 Task: Create a task  Add support for offline mode in the app , assign it to team member softage.6@softage.net in the project TrueLine and update the status of the task to  On Track  , set the priority of the task to High.
Action: Mouse moved to (60, 476)
Screenshot: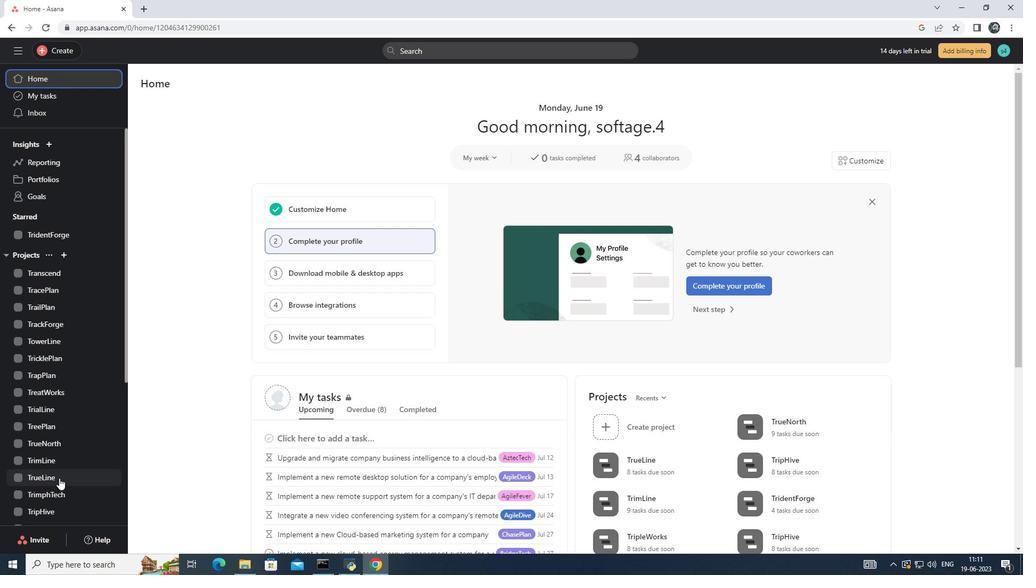 
Action: Mouse pressed left at (60, 476)
Screenshot: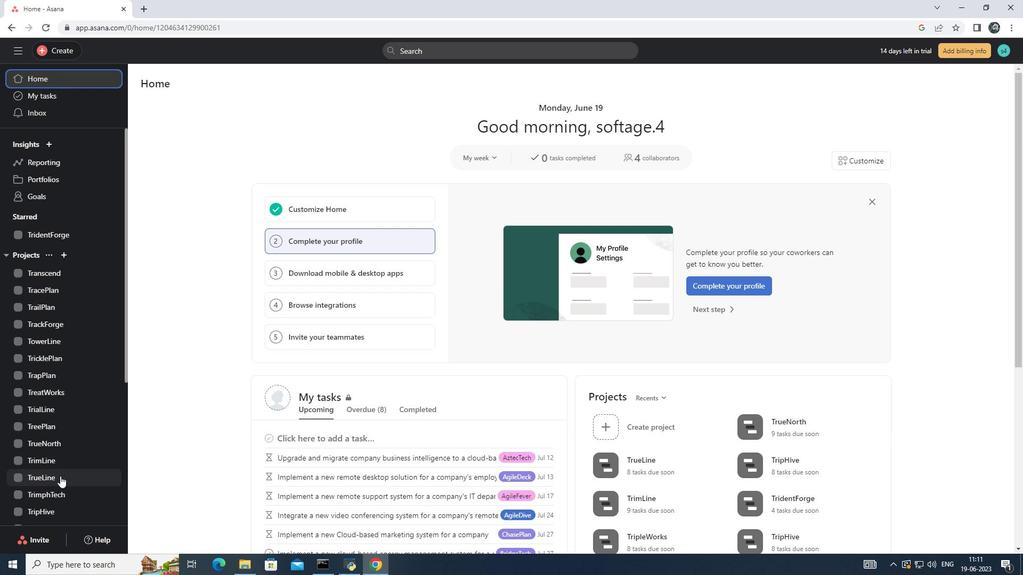 
Action: Mouse moved to (165, 133)
Screenshot: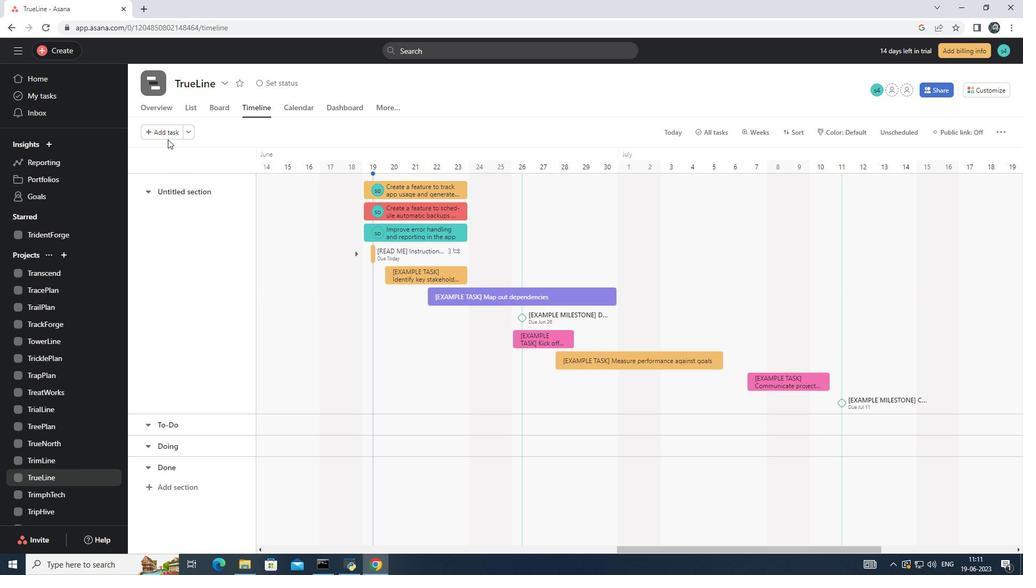 
Action: Mouse pressed left at (165, 133)
Screenshot: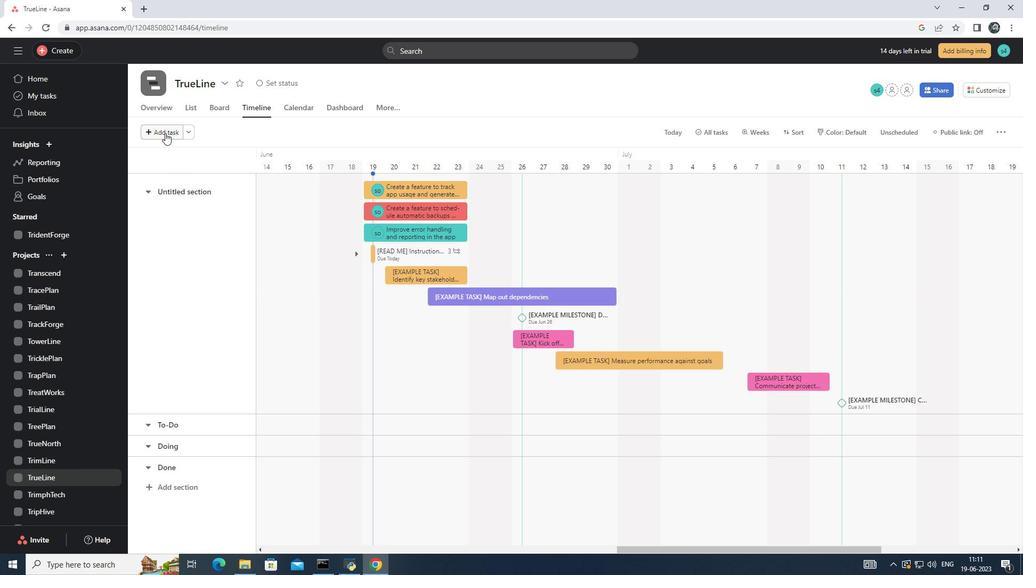 
Action: Mouse moved to (386, 190)
Screenshot: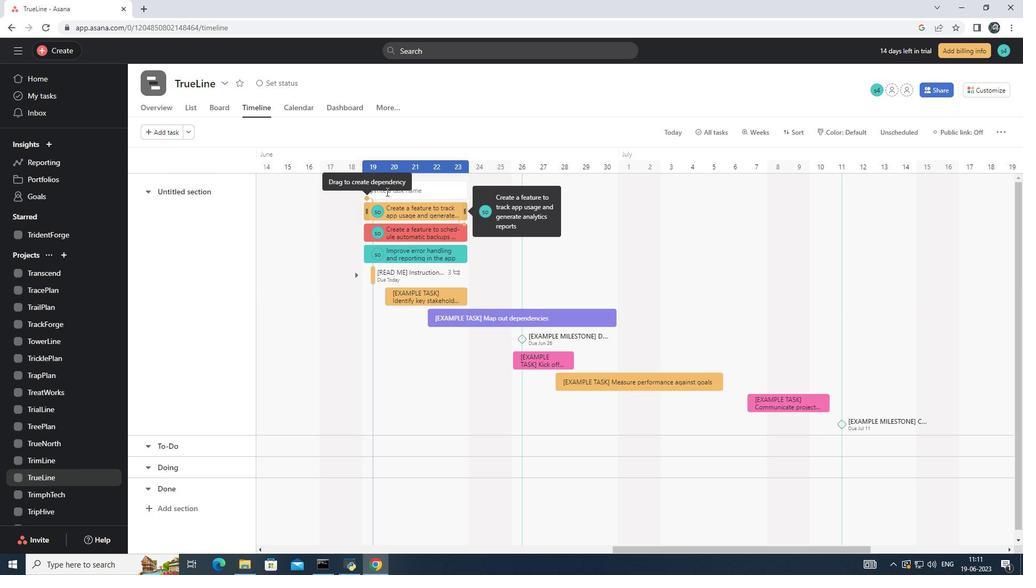 
Action: Mouse pressed left at (386, 190)
Screenshot: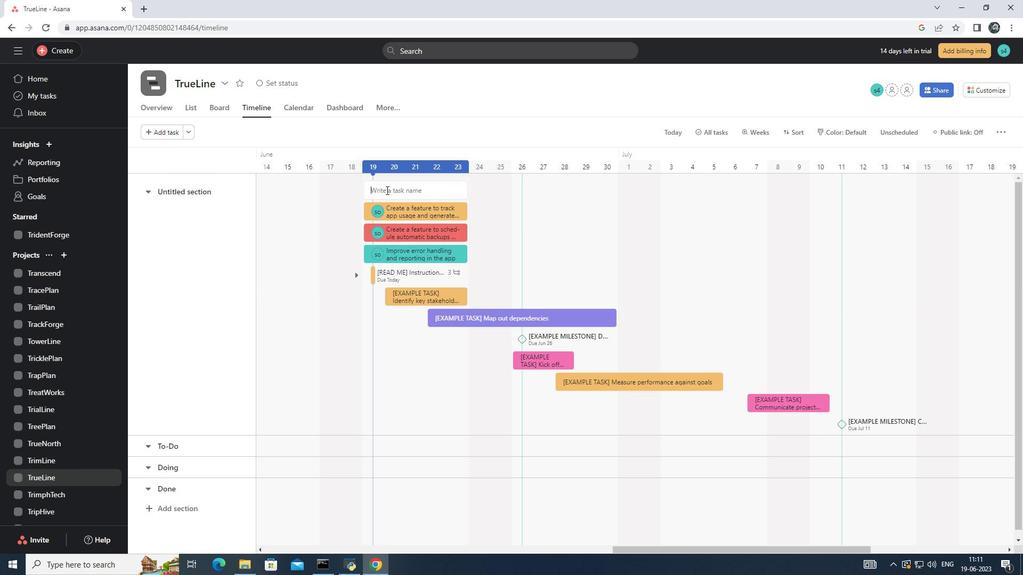 
Action: Key pressed <Key.shift><Key.shift><Key.shift><Key.shift><Key.shift><Key.shift><Key.shift><Key.shift><Key.shift>Add<Key.space>support<Key.space>for<Key.space>offline<Key.space>mode<Key.space>in<Key.space>the<Key.space>app<Key.enter>
Screenshot: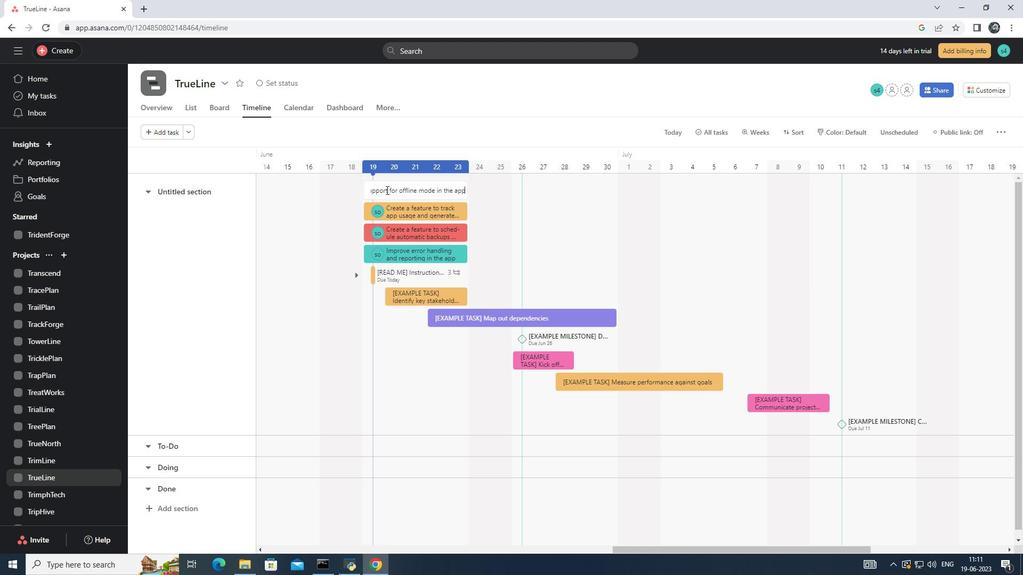 
Action: Mouse moved to (412, 190)
Screenshot: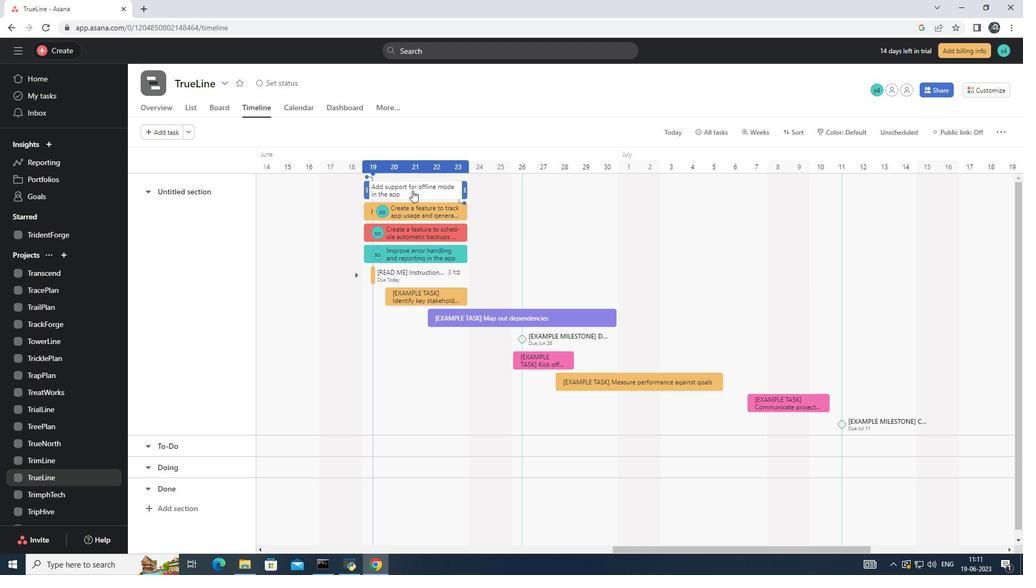 
Action: Mouse pressed left at (412, 190)
Screenshot: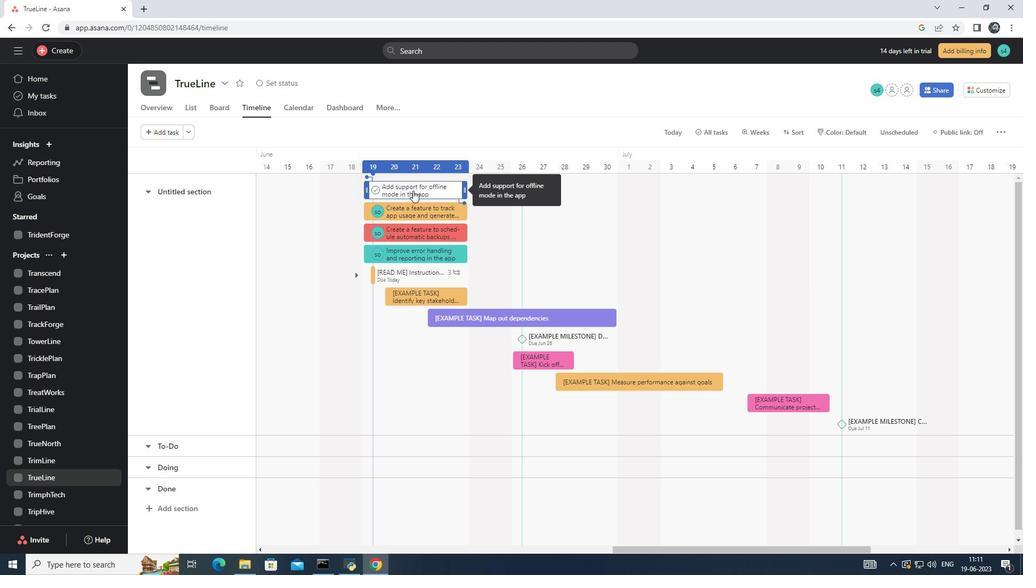
Action: Mouse moved to (747, 196)
Screenshot: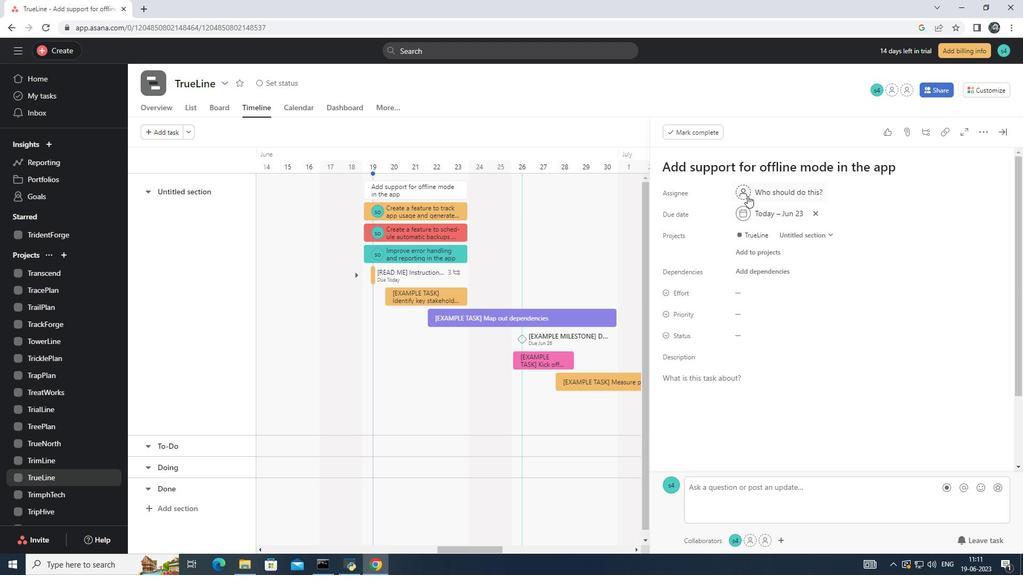 
Action: Mouse pressed left at (747, 196)
Screenshot: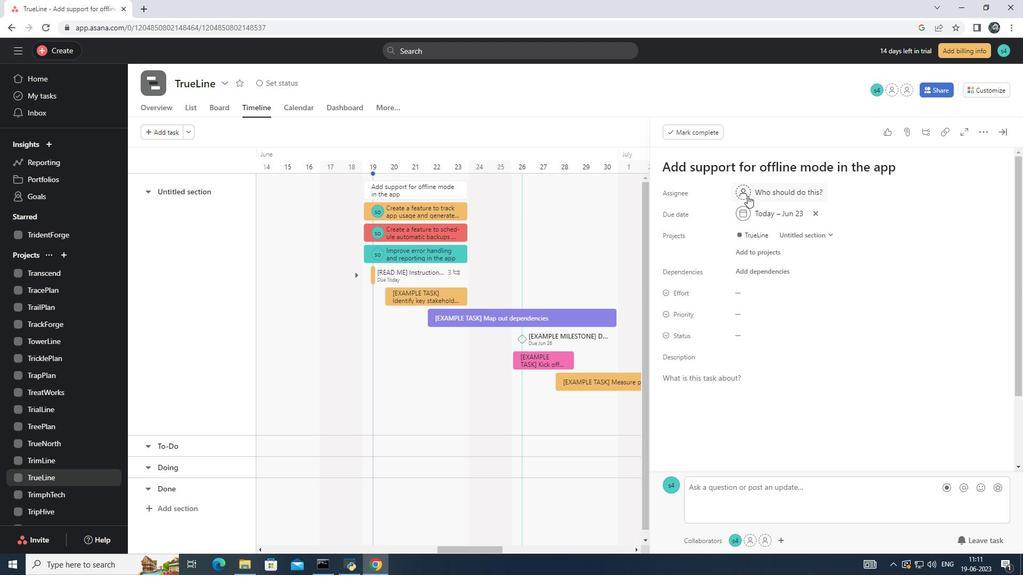
Action: Mouse moved to (792, 198)
Screenshot: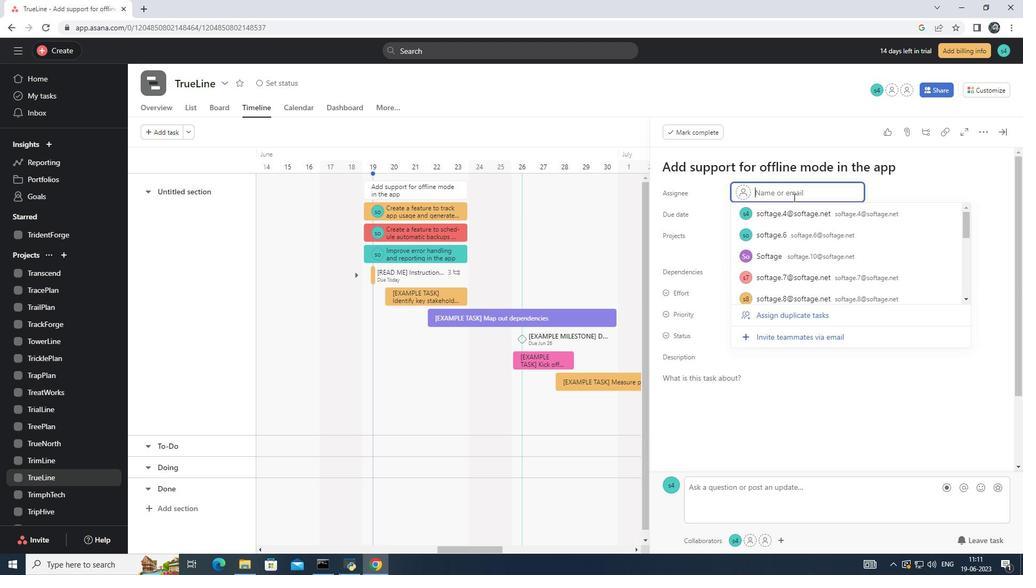 
Action: Key pressed softage.6<Key.shift>@softage.net<Key.enter>
Screenshot: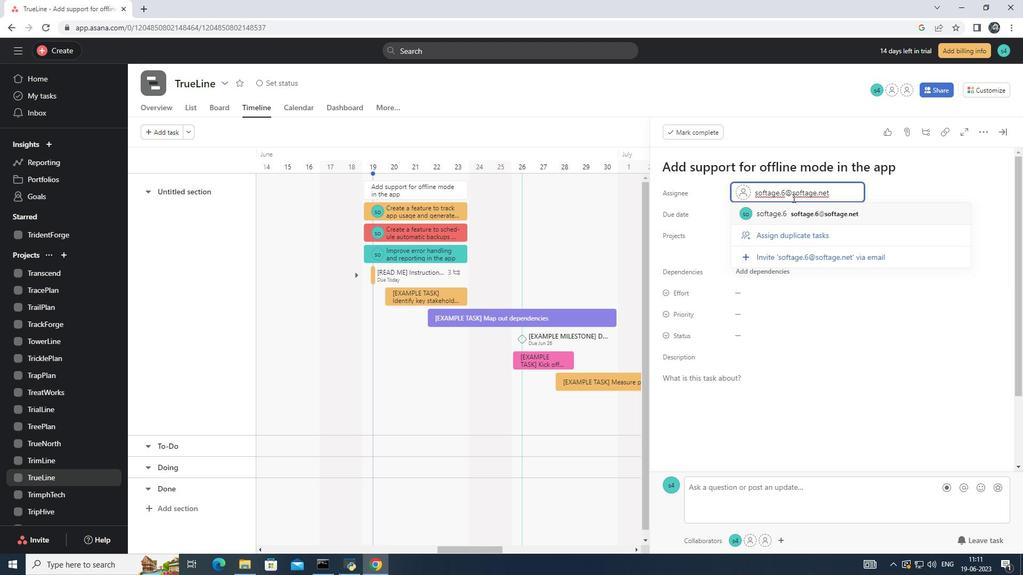 
Action: Mouse moved to (760, 336)
Screenshot: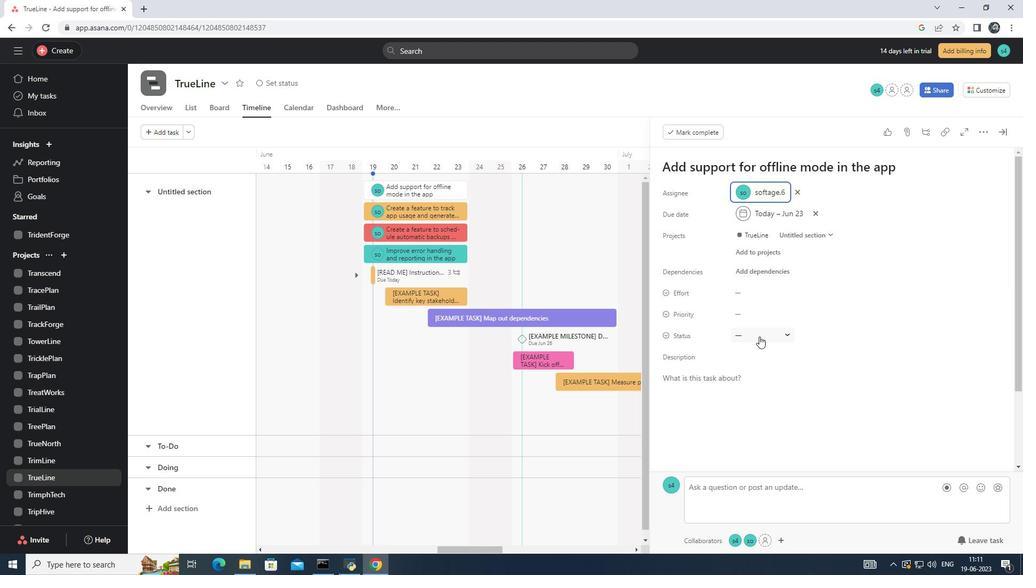 
Action: Mouse pressed left at (760, 336)
Screenshot: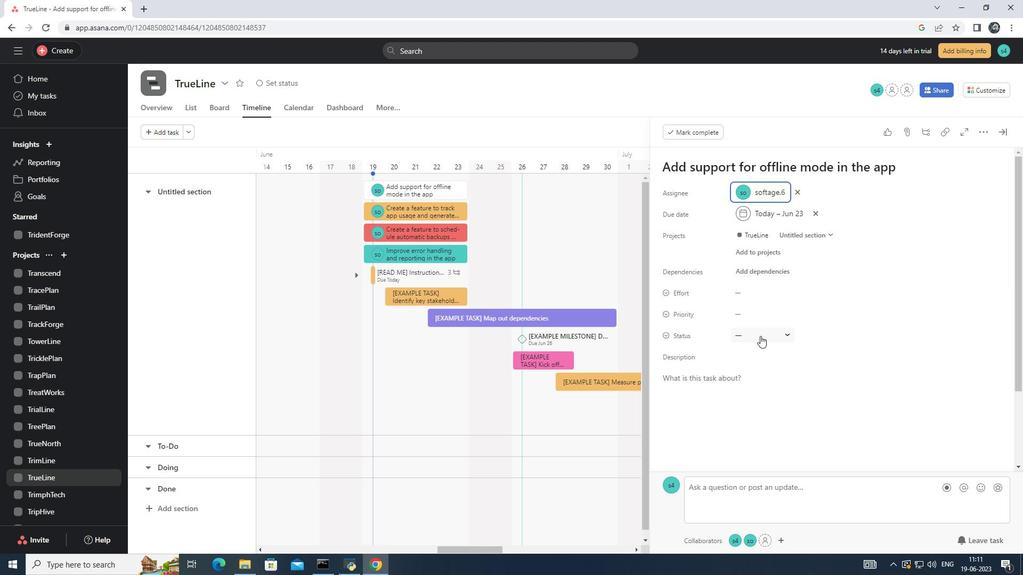 
Action: Mouse moved to (804, 375)
Screenshot: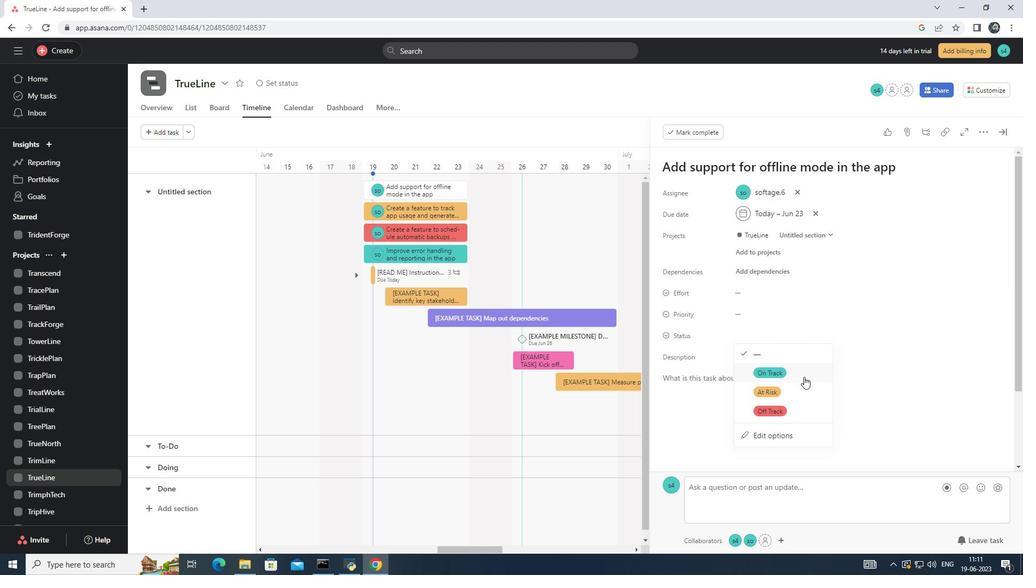 
Action: Mouse pressed left at (804, 375)
Screenshot: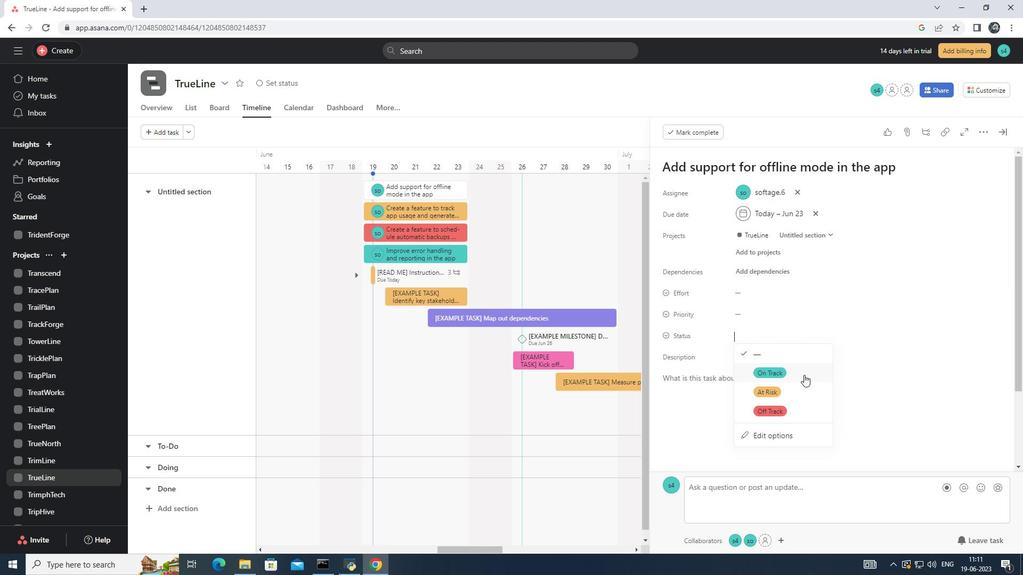
Action: Mouse moved to (767, 316)
Screenshot: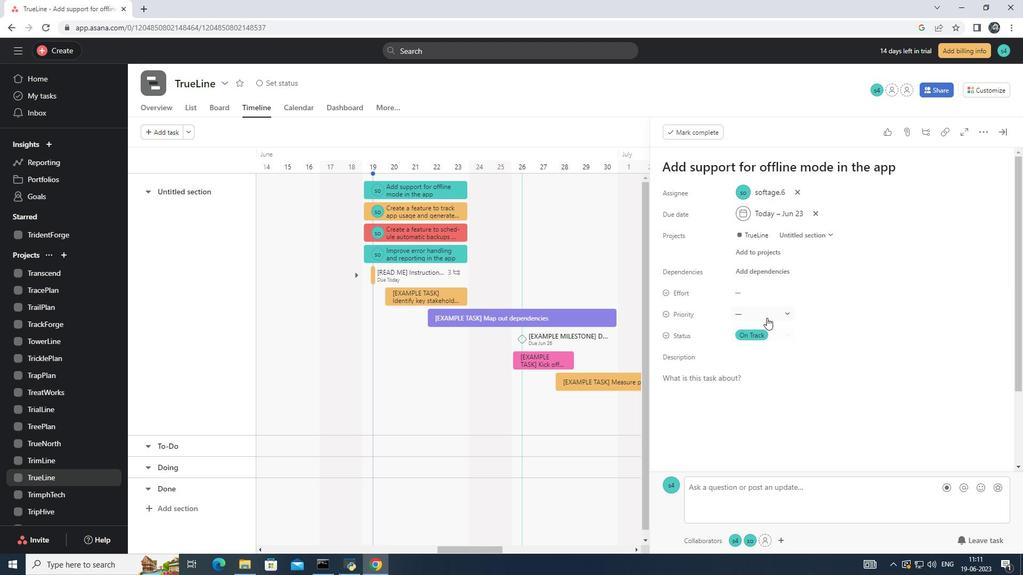 
Action: Mouse pressed left at (767, 316)
Screenshot: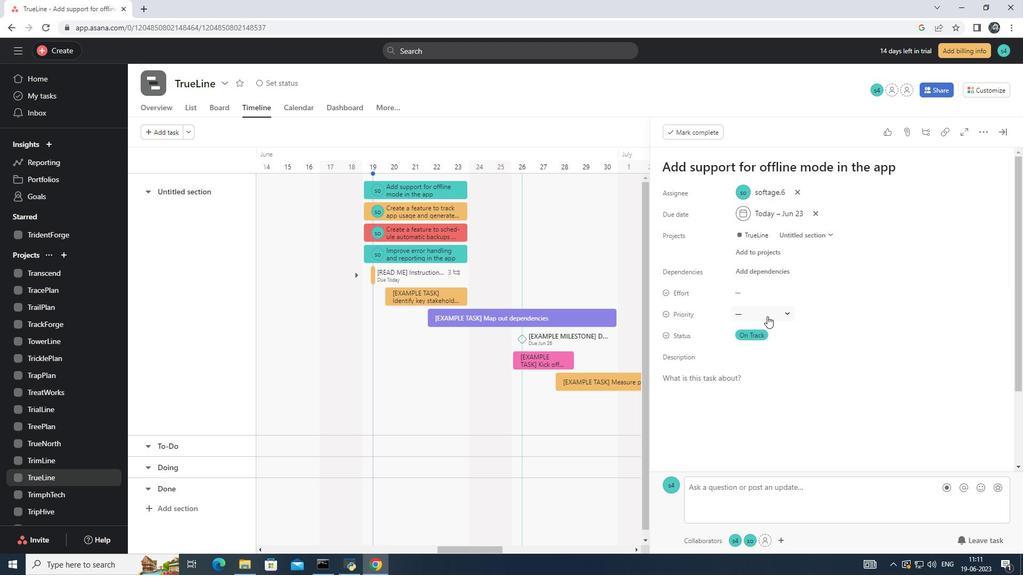 
Action: Mouse moved to (805, 346)
Screenshot: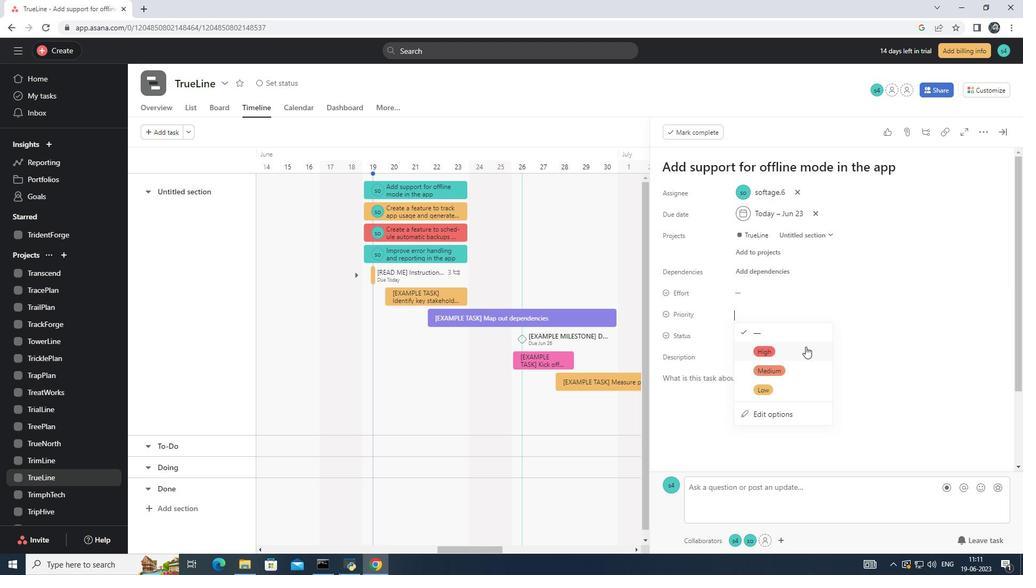 
Action: Mouse pressed left at (805, 346)
Screenshot: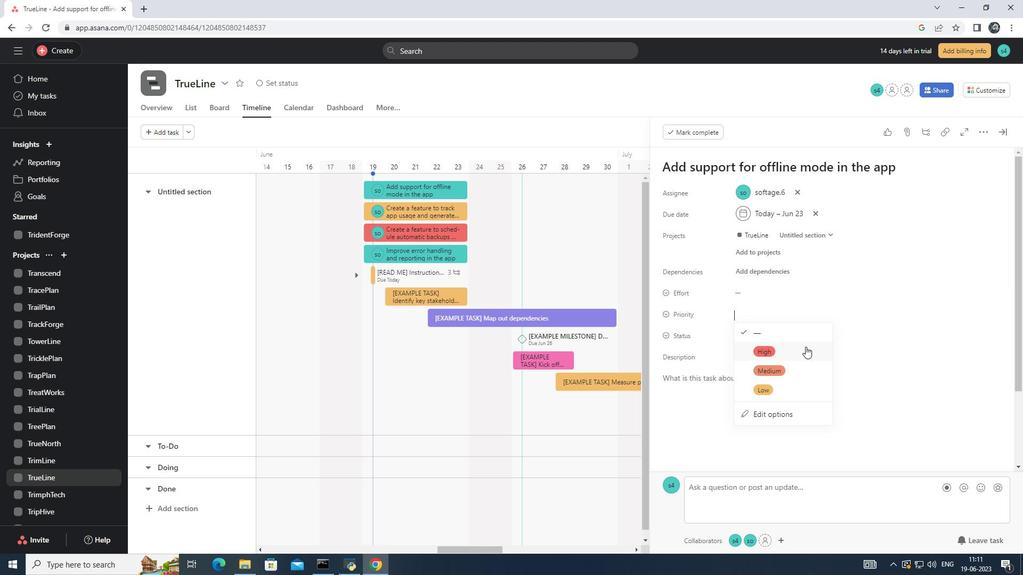 
